 Task: Look for products in the category "Swiss" from Dietz & Watson only.
Action: Mouse moved to (980, 336)
Screenshot: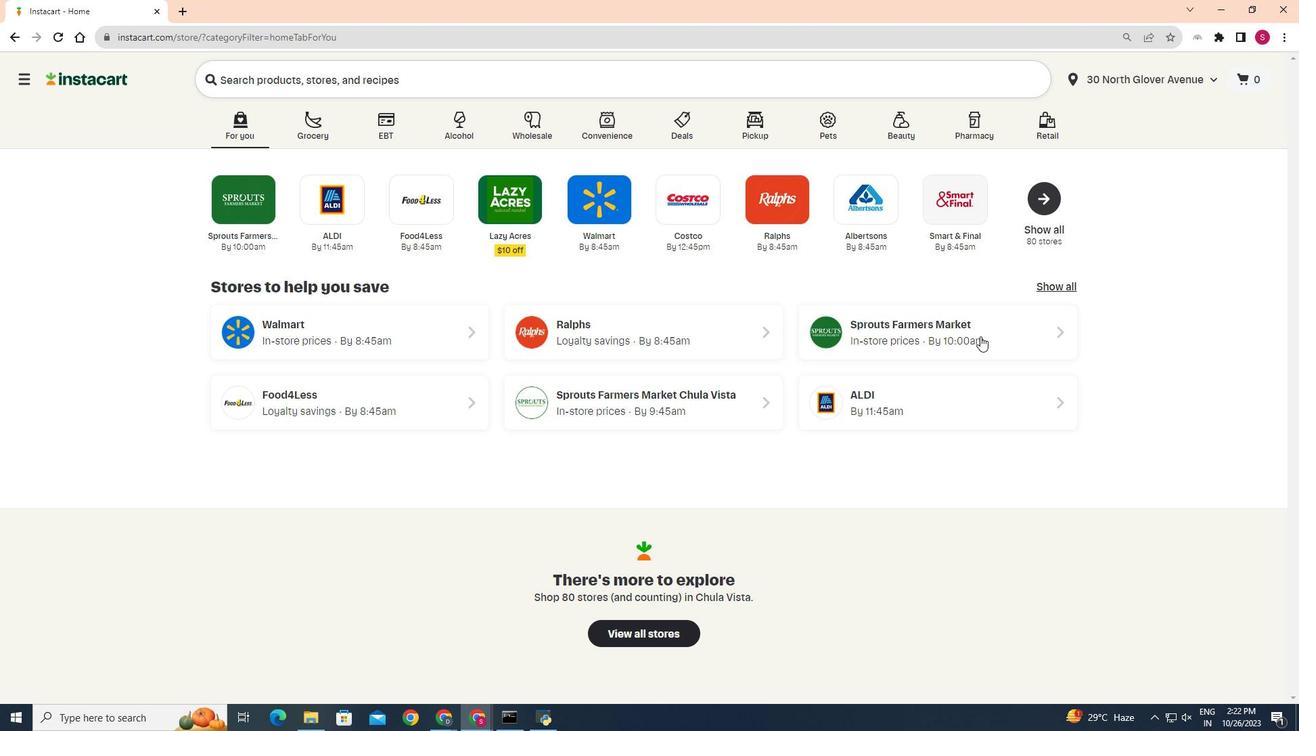 
Action: Mouse pressed left at (980, 336)
Screenshot: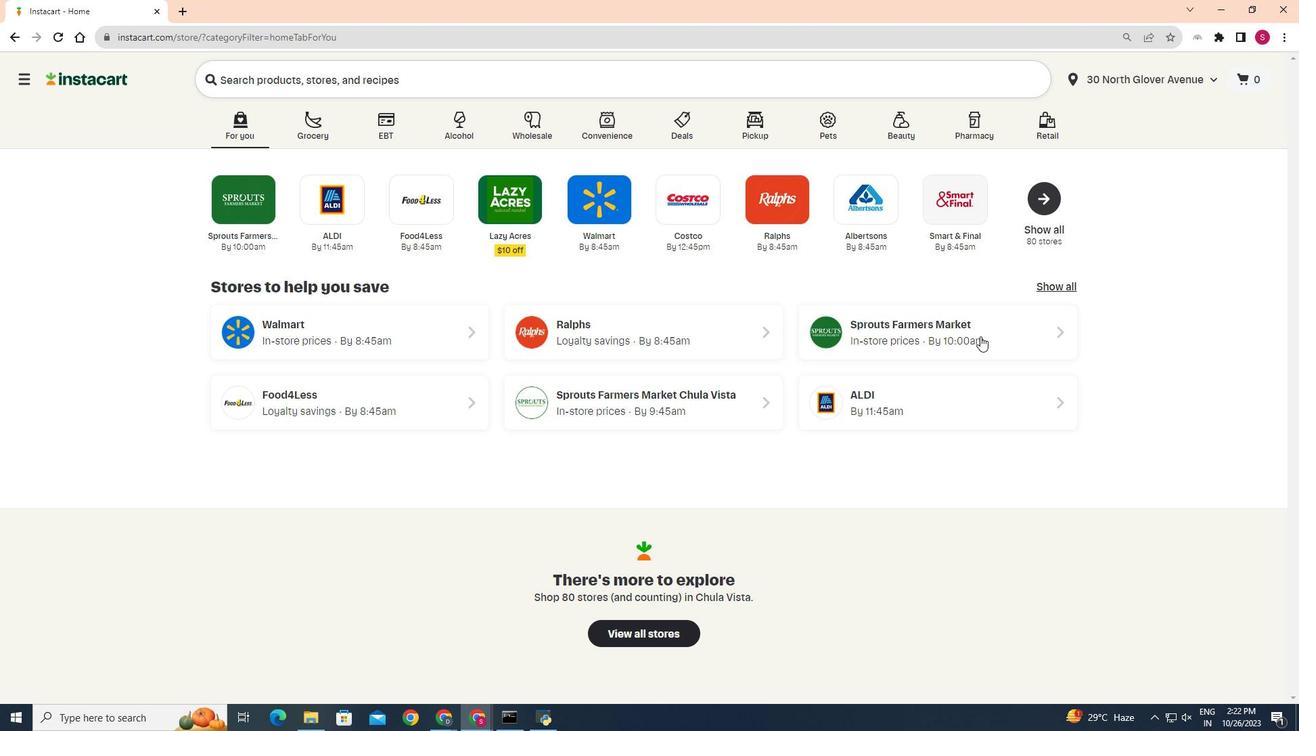 
Action: Mouse moved to (29, 561)
Screenshot: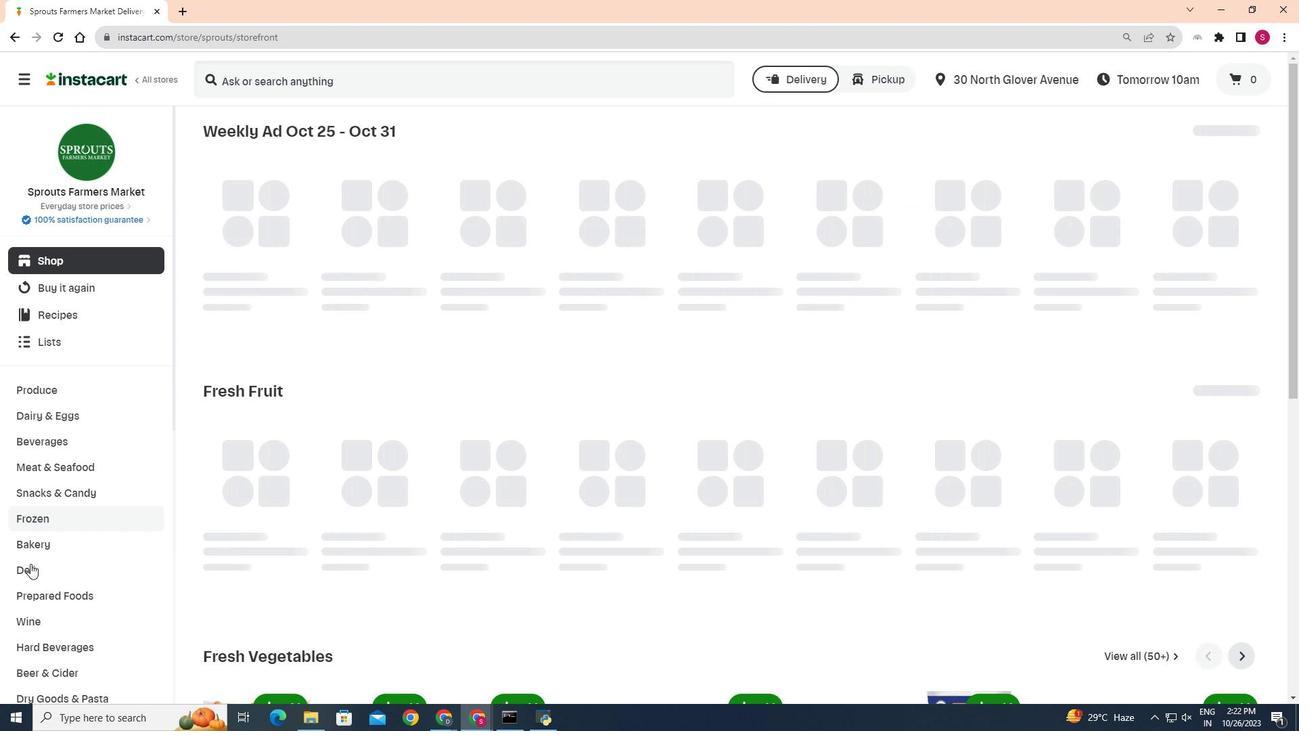 
Action: Mouse scrolled (29, 562) with delta (0, 0)
Screenshot: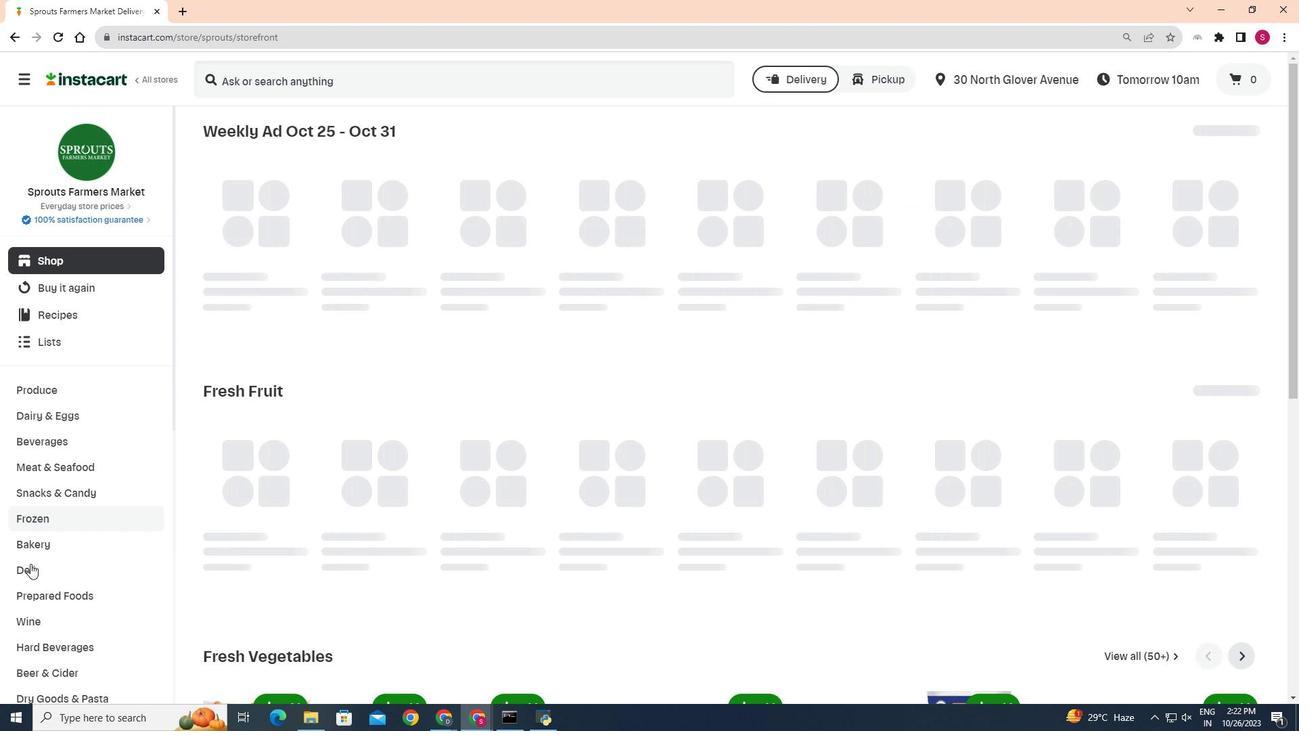 
Action: Mouse moved to (31, 566)
Screenshot: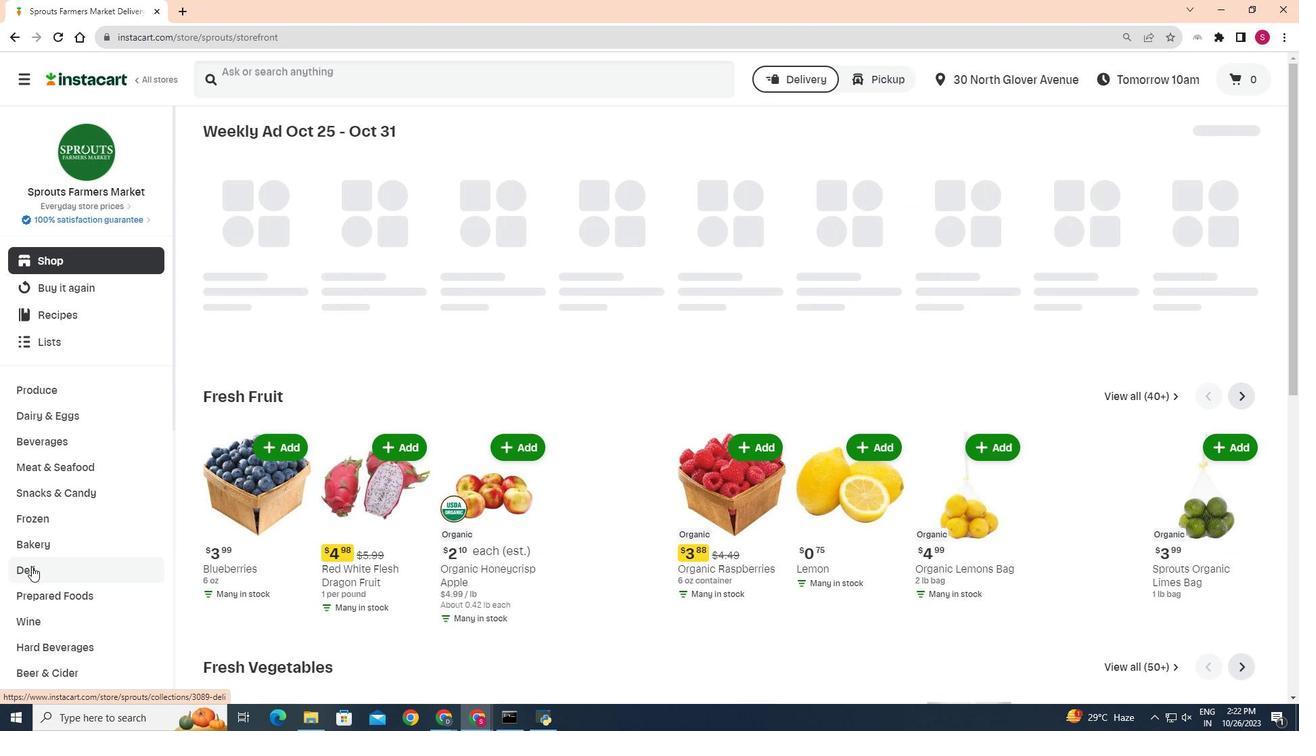 
Action: Mouse pressed left at (31, 566)
Screenshot: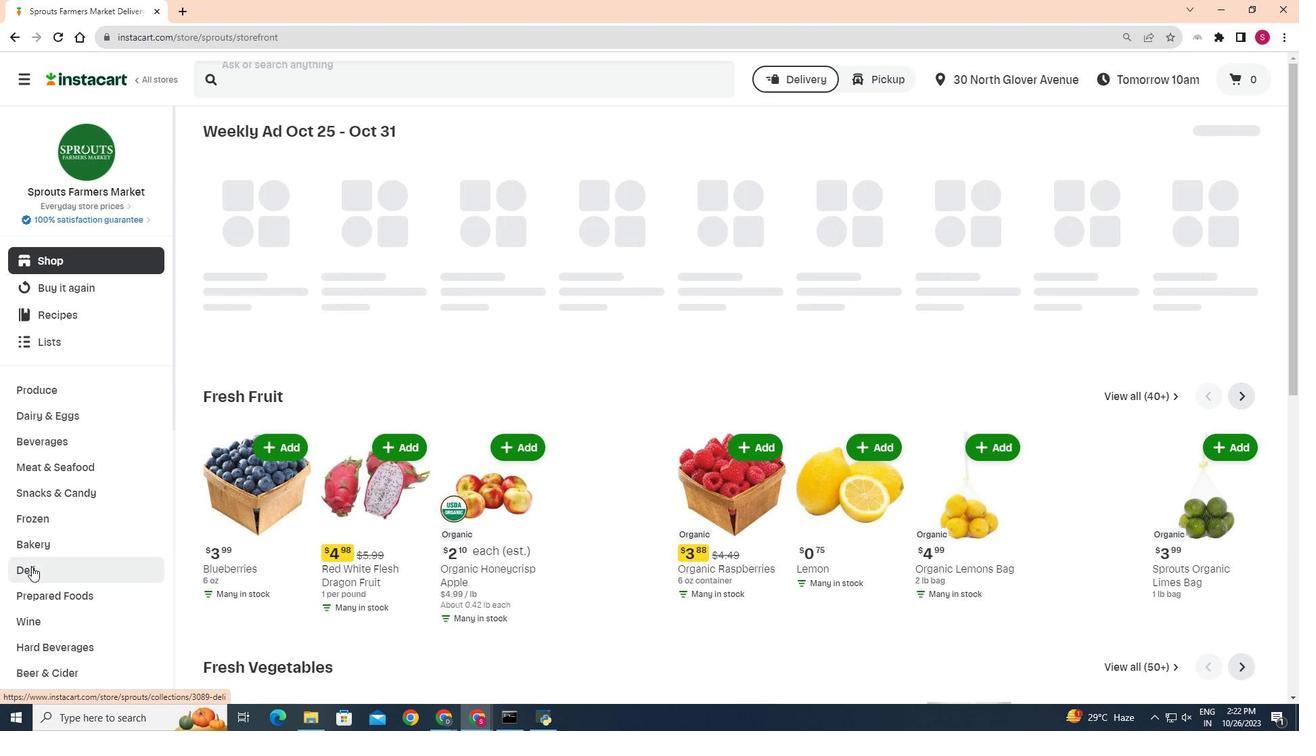 
Action: Mouse moved to (345, 166)
Screenshot: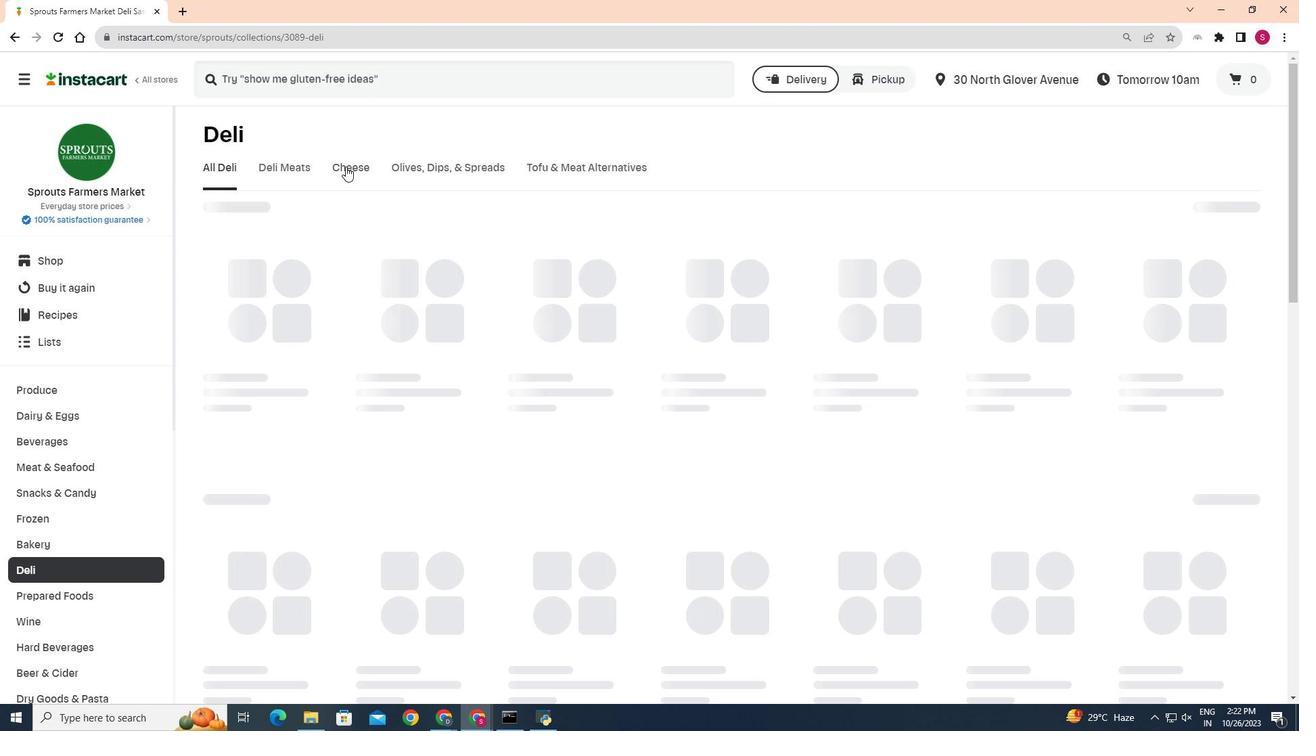 
Action: Mouse pressed left at (345, 166)
Screenshot: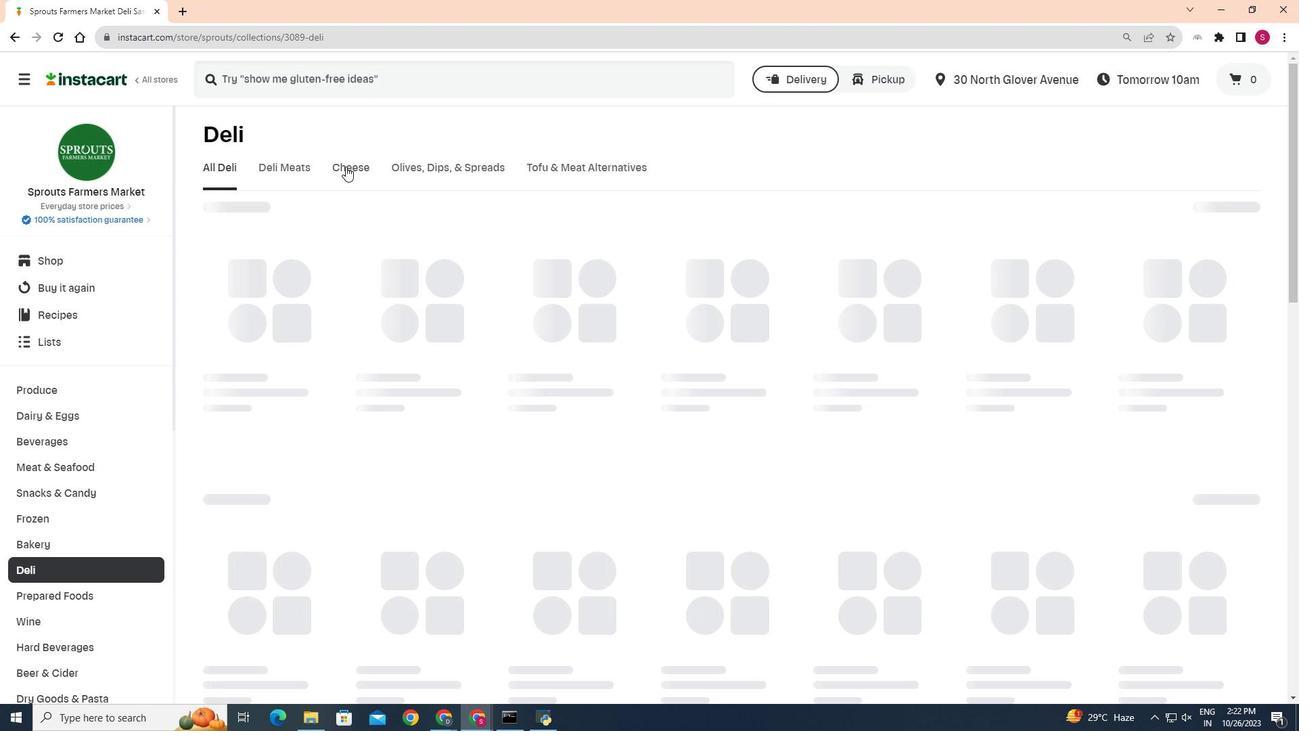 
Action: Mouse moved to (859, 232)
Screenshot: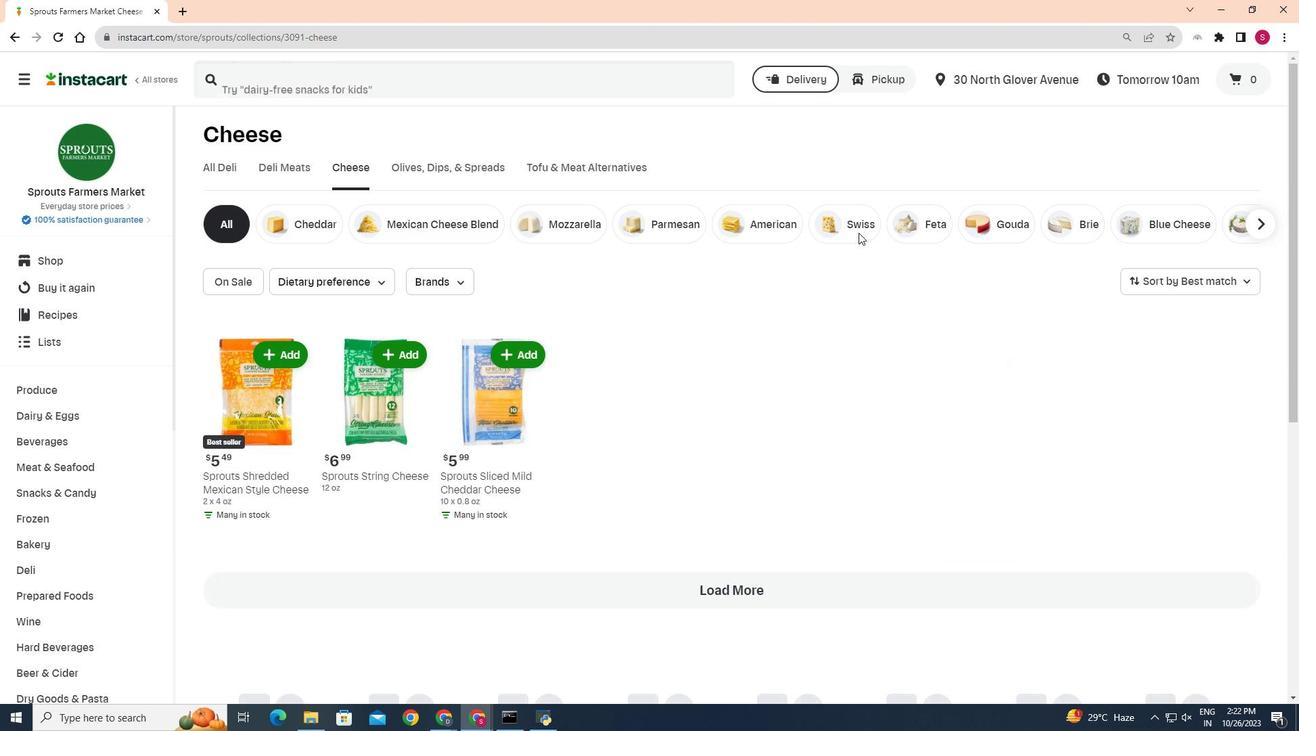 
Action: Mouse pressed left at (859, 232)
Screenshot: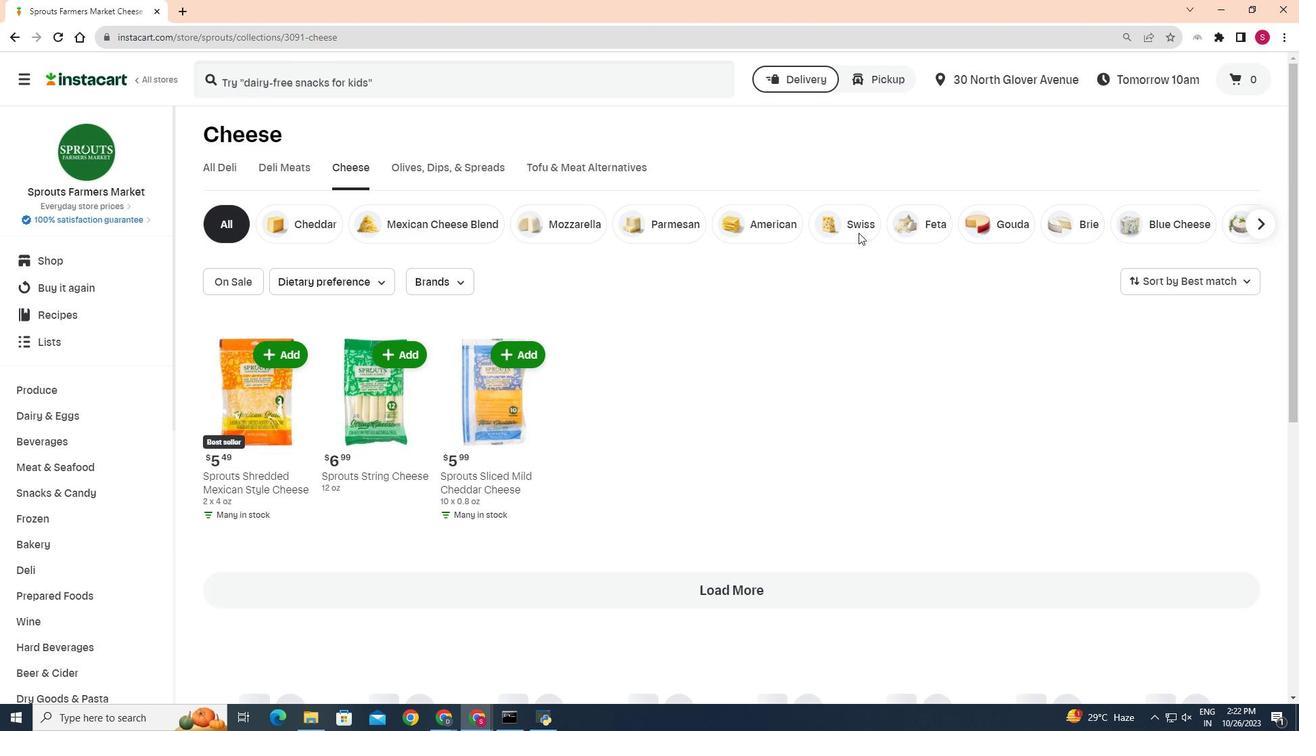 
Action: Mouse moved to (848, 216)
Screenshot: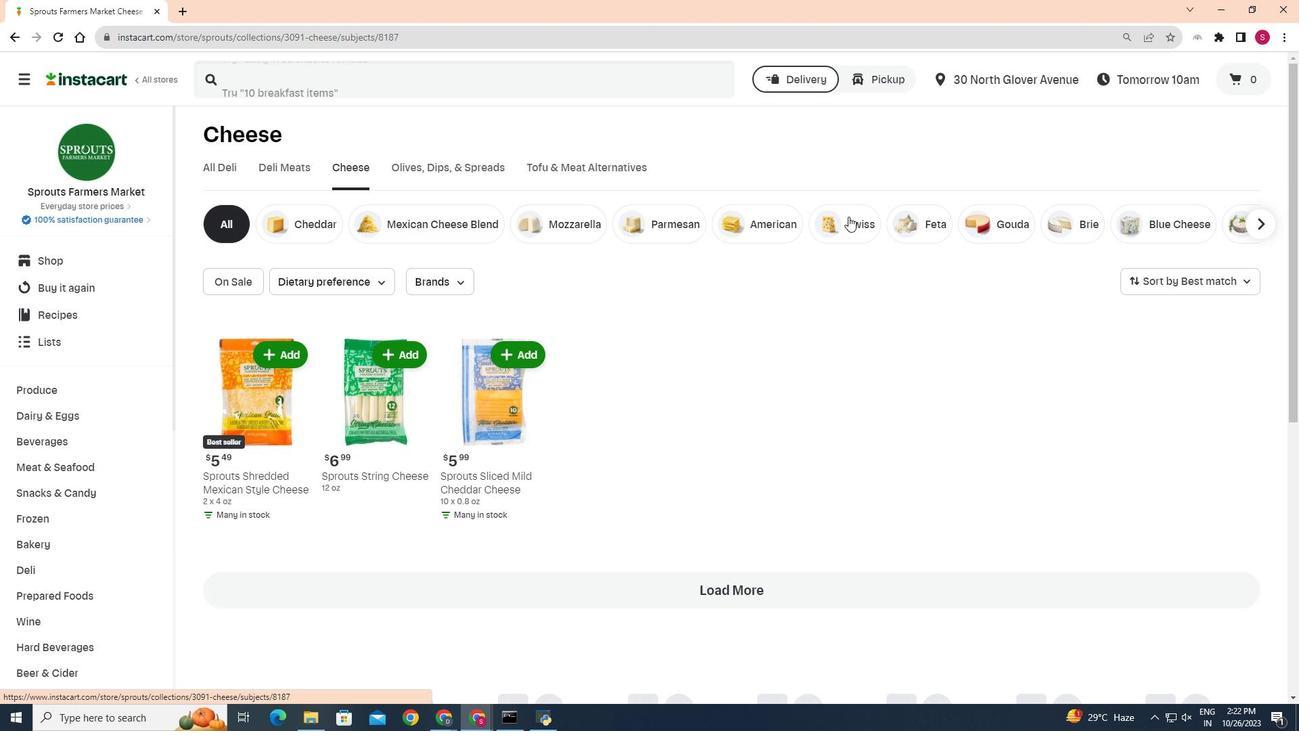 
Action: Mouse pressed left at (848, 216)
Screenshot: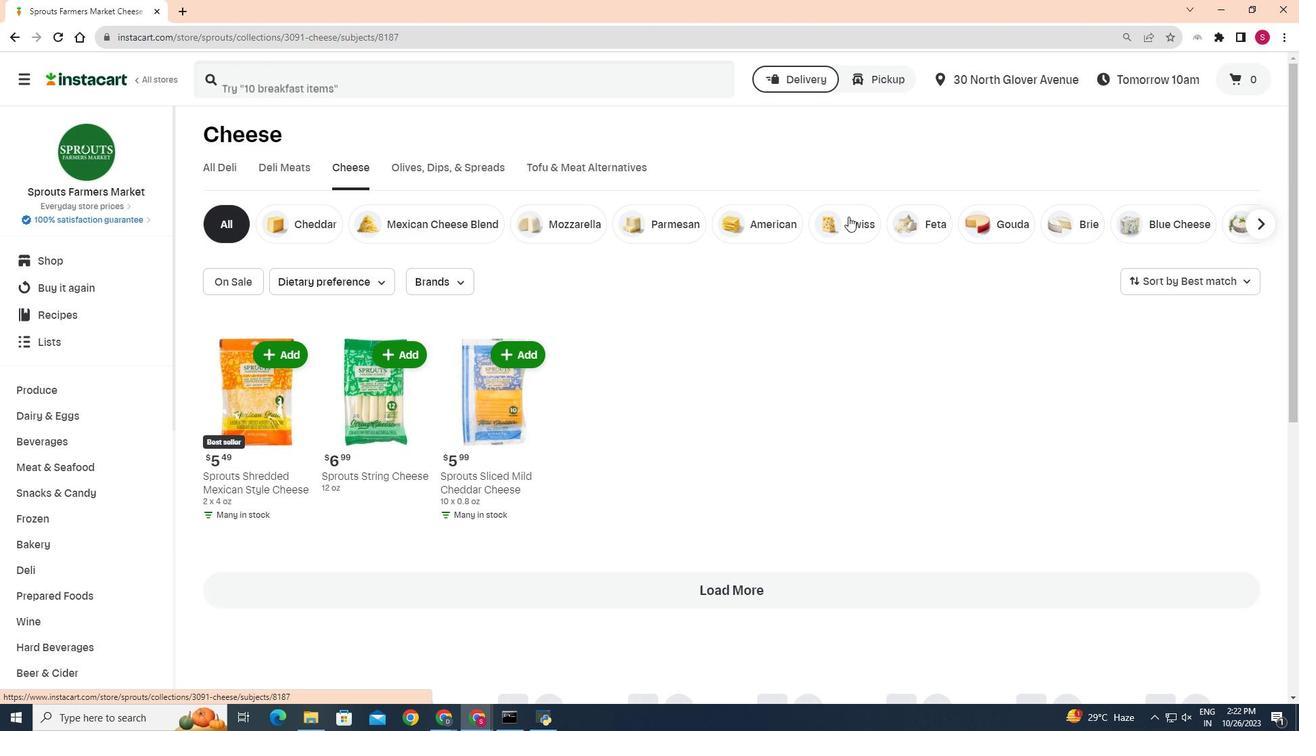 
Action: Mouse moved to (456, 280)
Screenshot: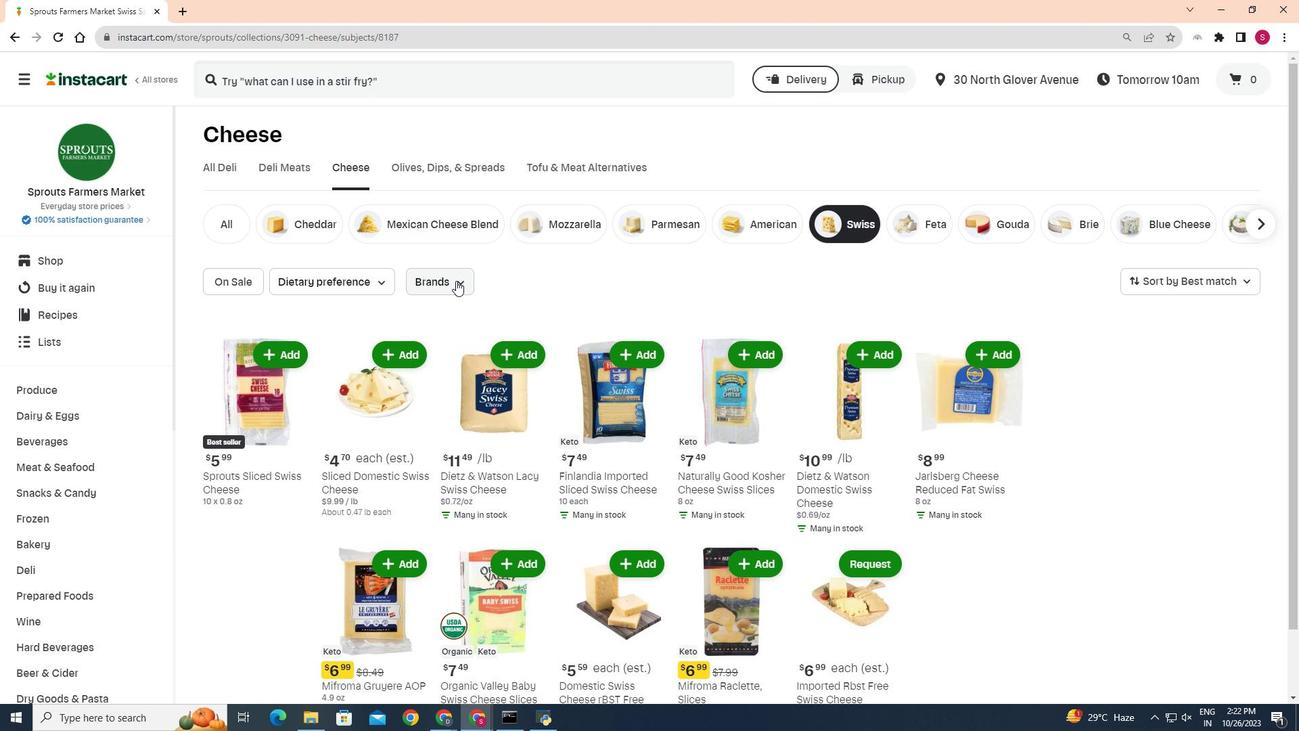 
Action: Mouse pressed left at (456, 280)
Screenshot: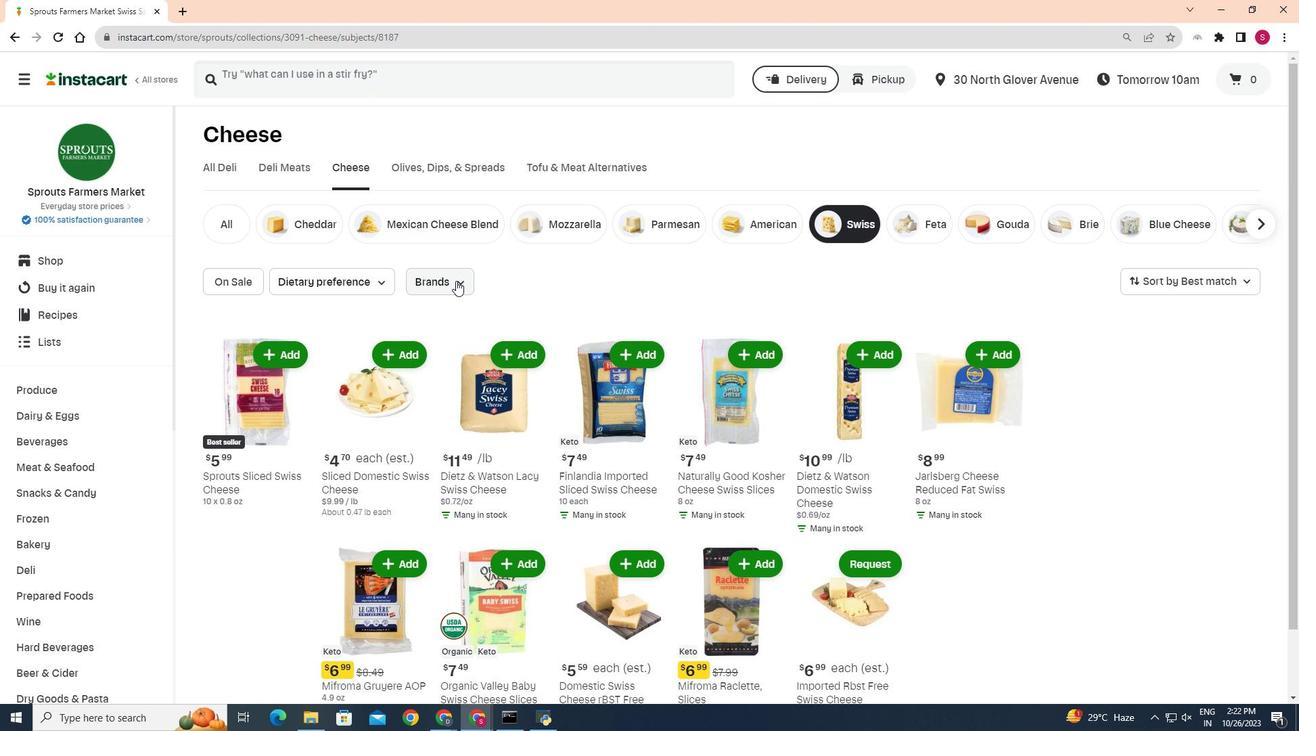 
Action: Mouse moved to (423, 384)
Screenshot: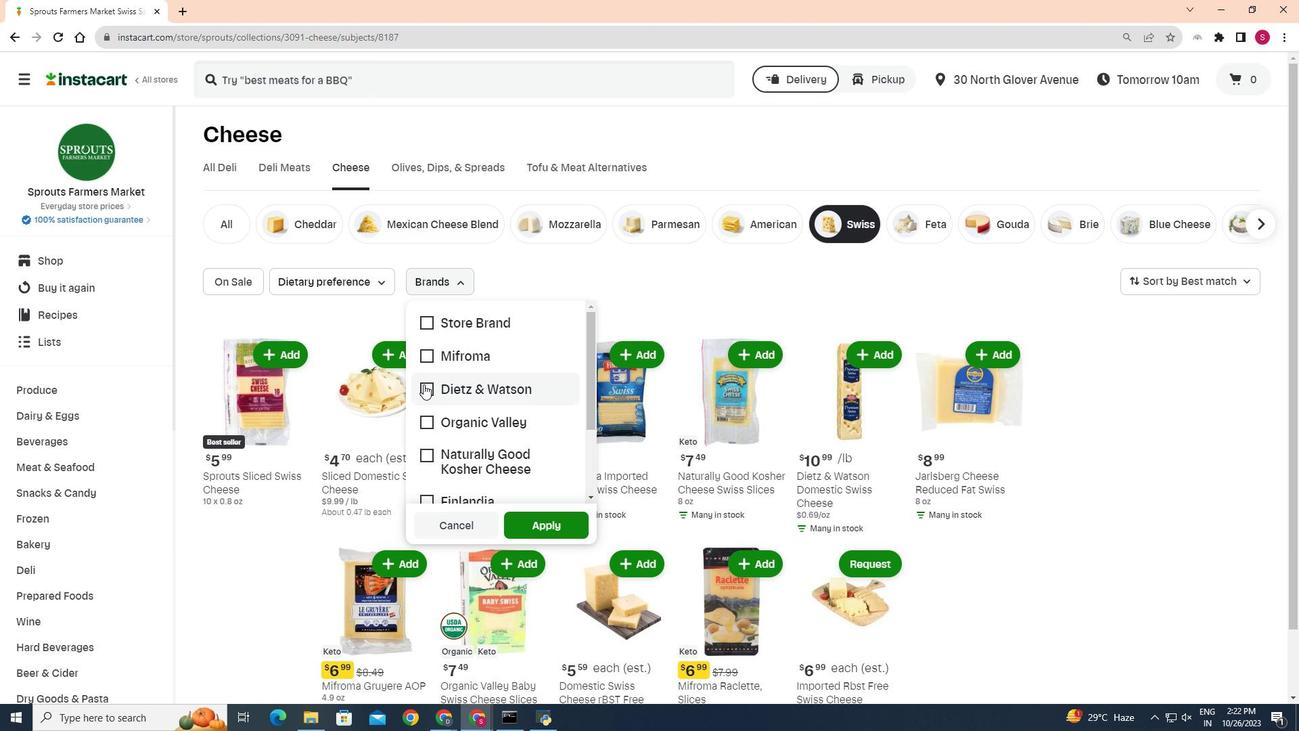 
Action: Mouse pressed left at (423, 384)
Screenshot: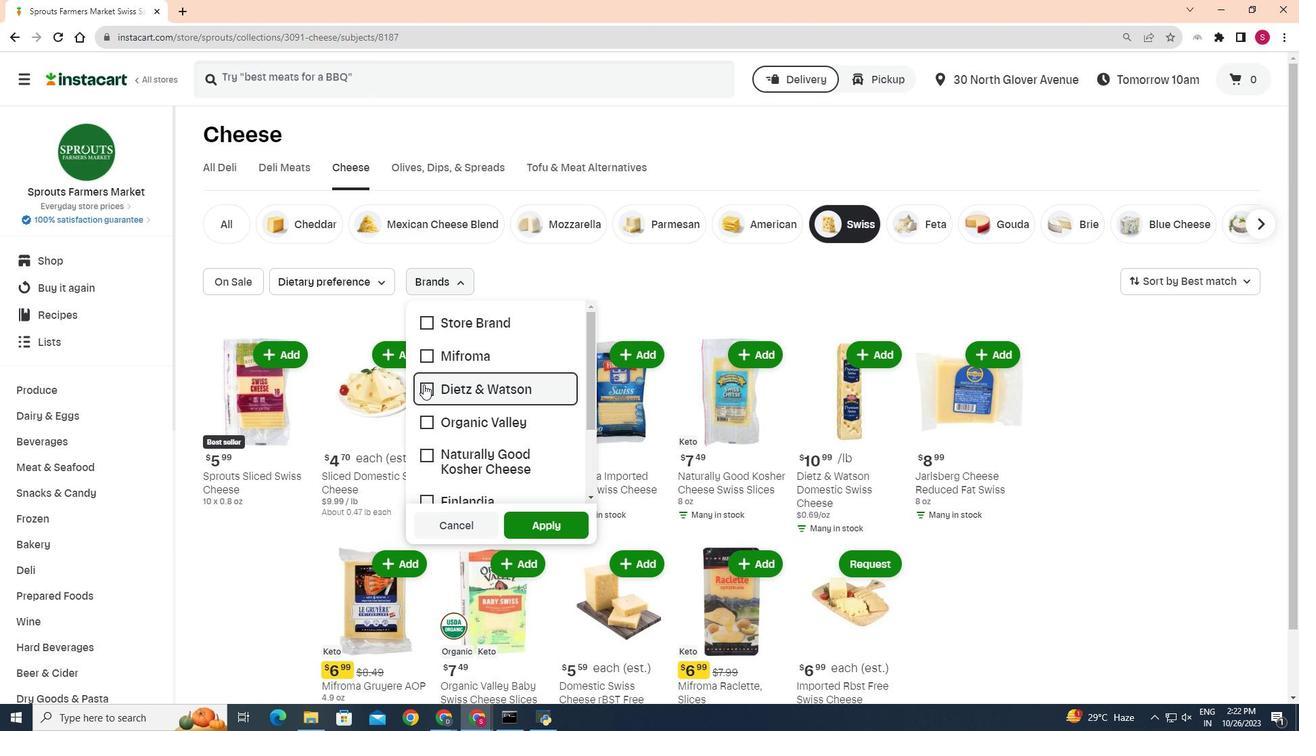 
Action: Mouse moved to (524, 523)
Screenshot: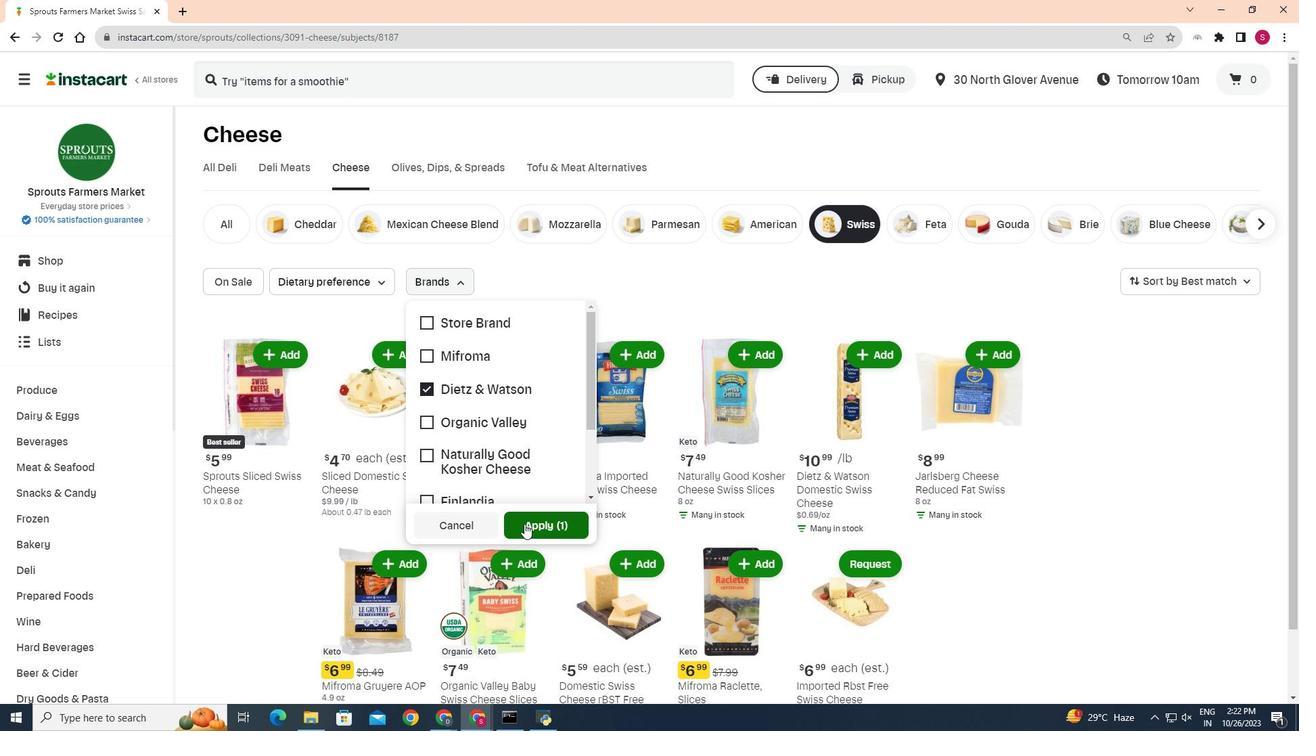
Action: Mouse pressed left at (524, 523)
Screenshot: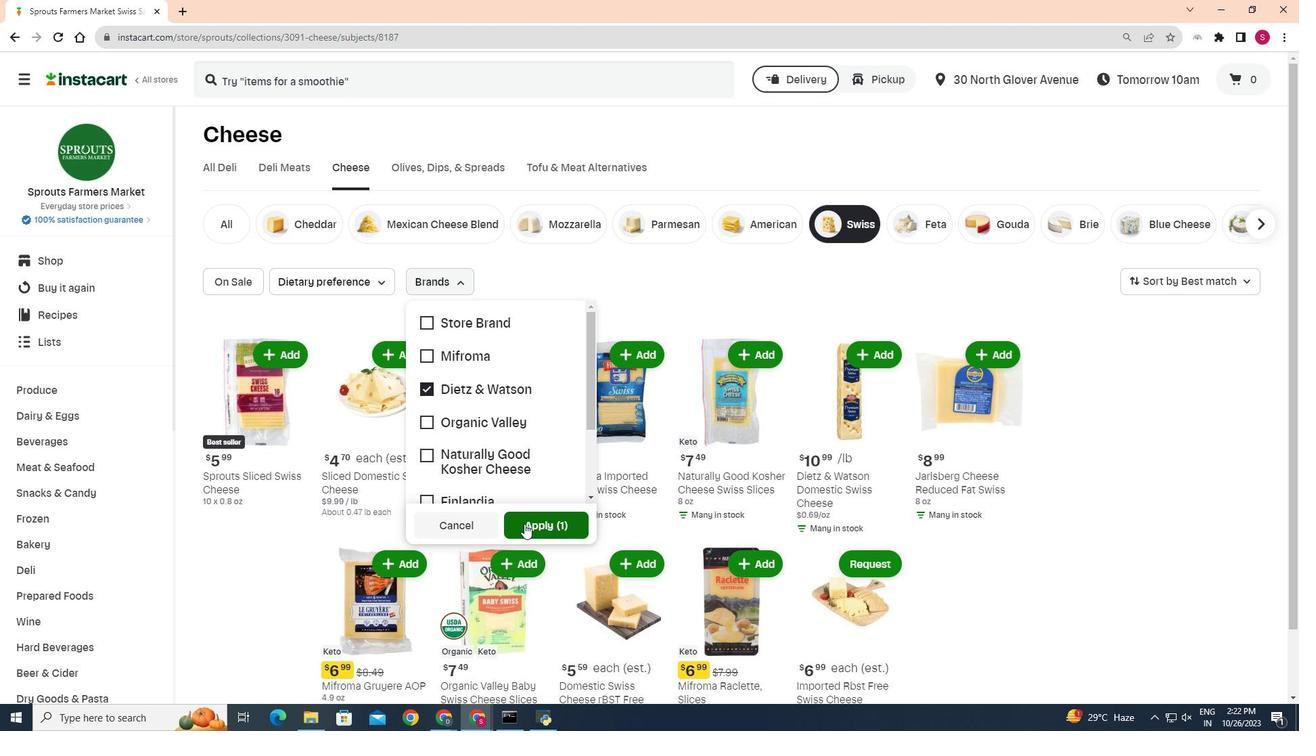
Action: Mouse moved to (714, 345)
Screenshot: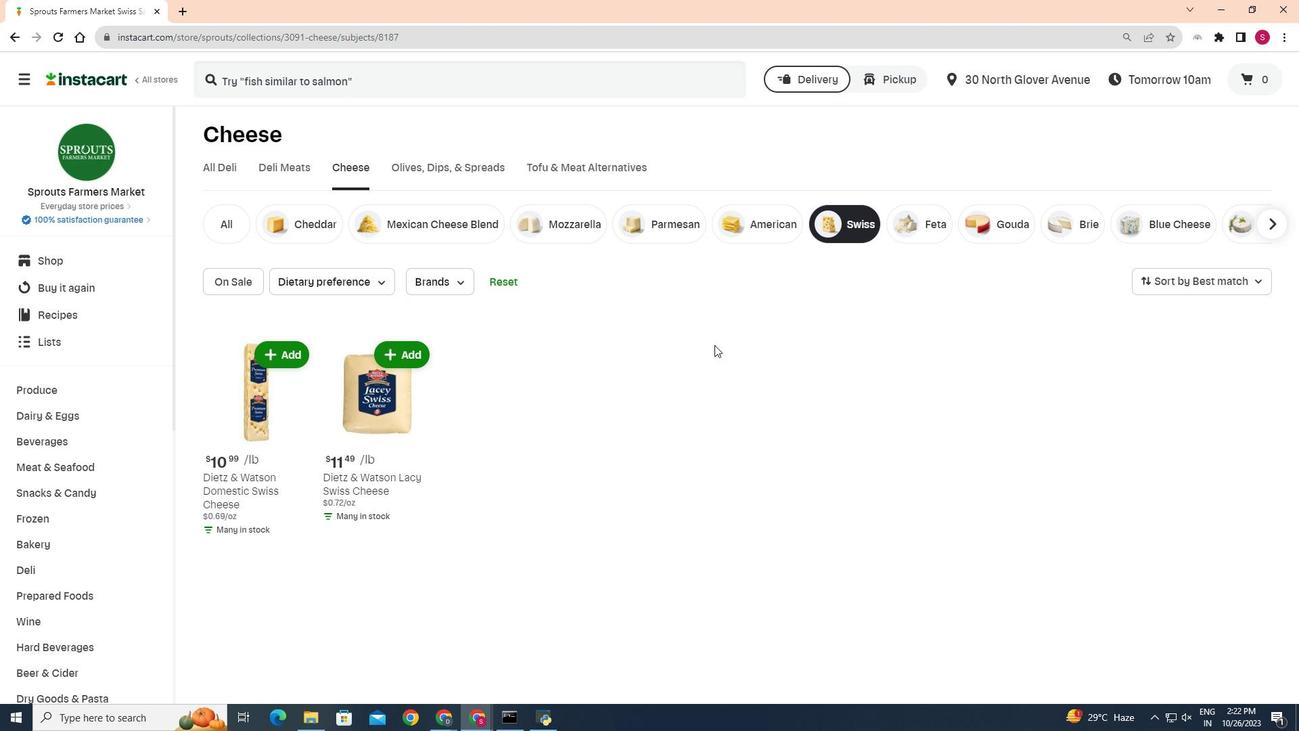
